 Task: Change the mouse wheel horizontal axis control to position control reversed.
Action: Mouse moved to (134, 14)
Screenshot: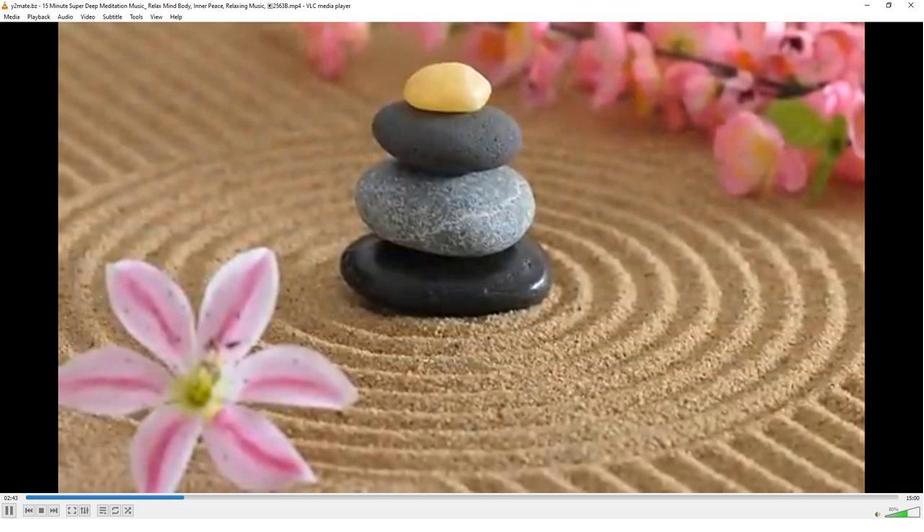 
Action: Mouse pressed left at (134, 14)
Screenshot: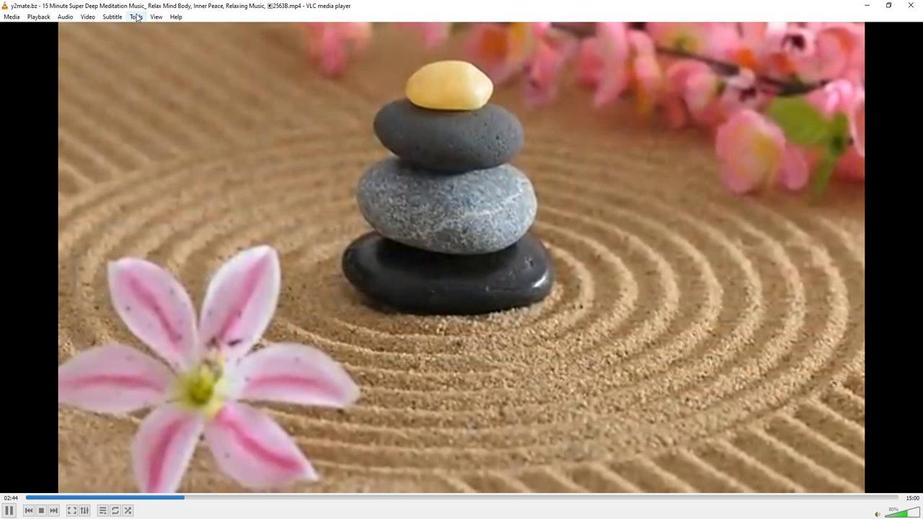 
Action: Mouse moved to (151, 129)
Screenshot: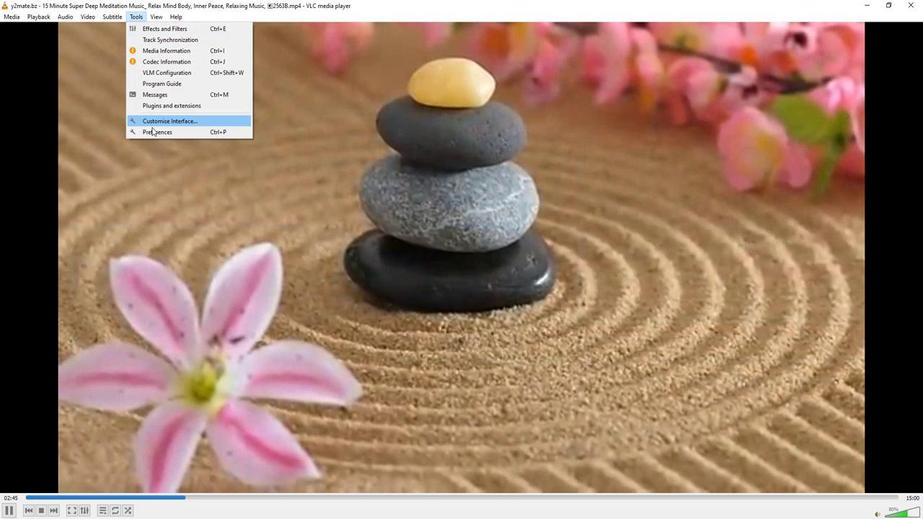 
Action: Mouse pressed left at (151, 129)
Screenshot: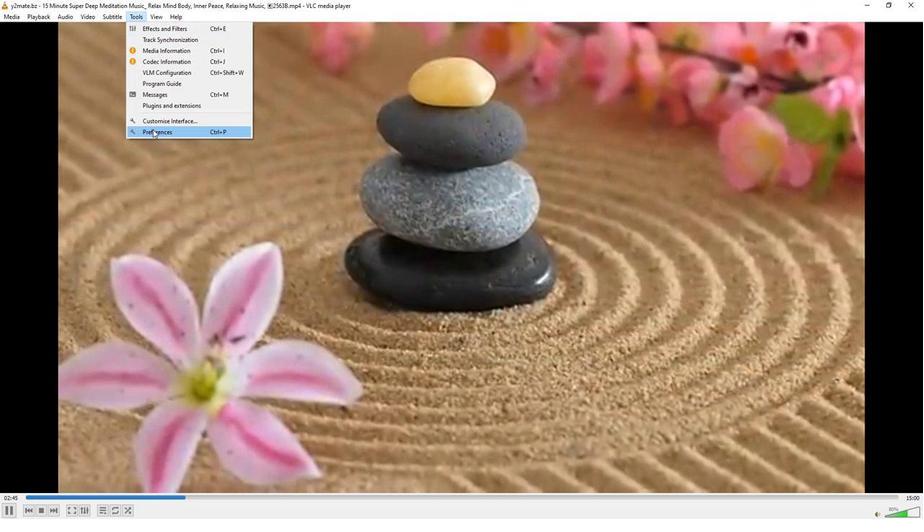 
Action: Mouse moved to (305, 423)
Screenshot: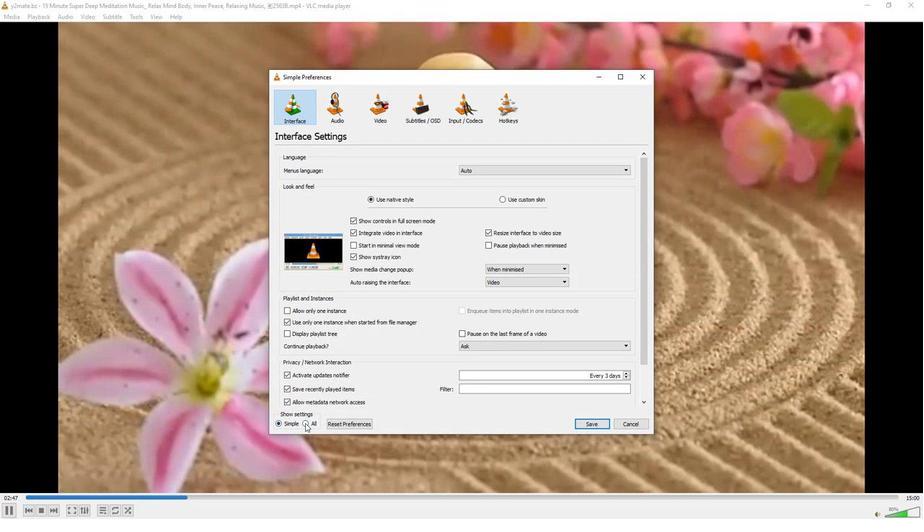 
Action: Mouse pressed left at (305, 423)
Screenshot: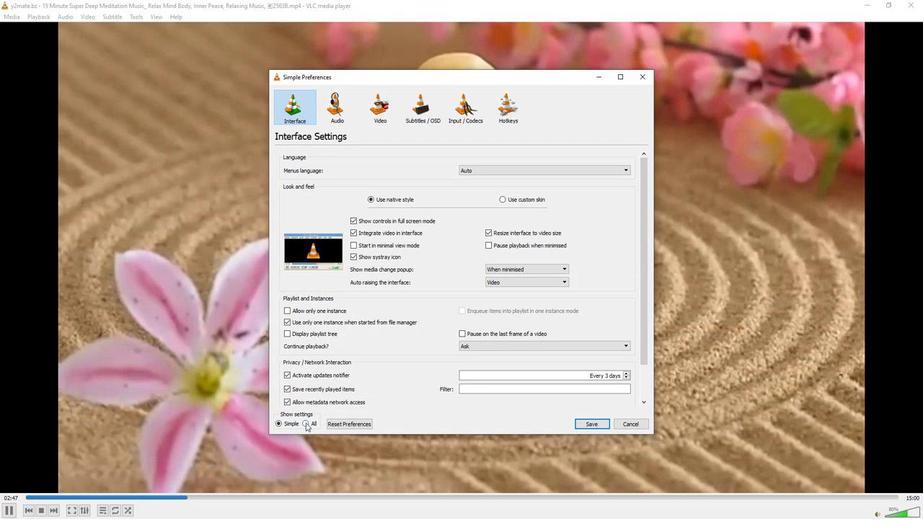 
Action: Mouse moved to (307, 365)
Screenshot: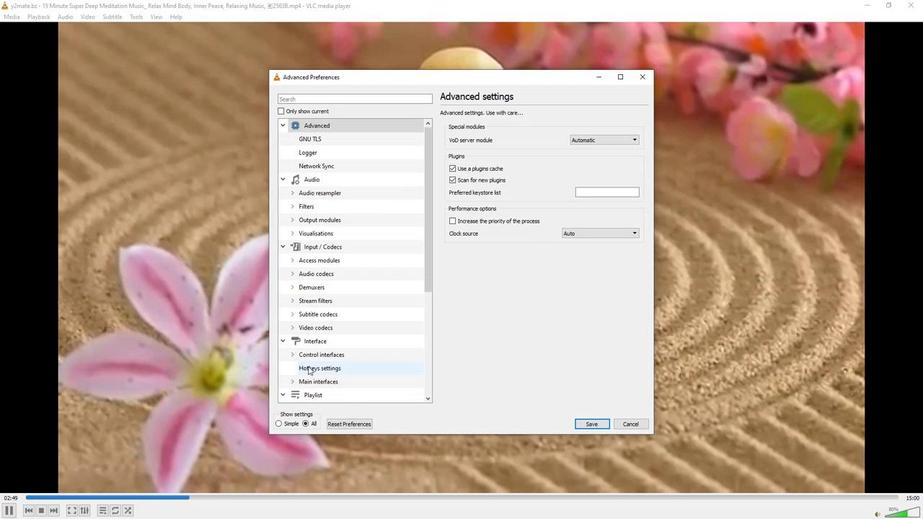 
Action: Mouse pressed left at (307, 365)
Screenshot: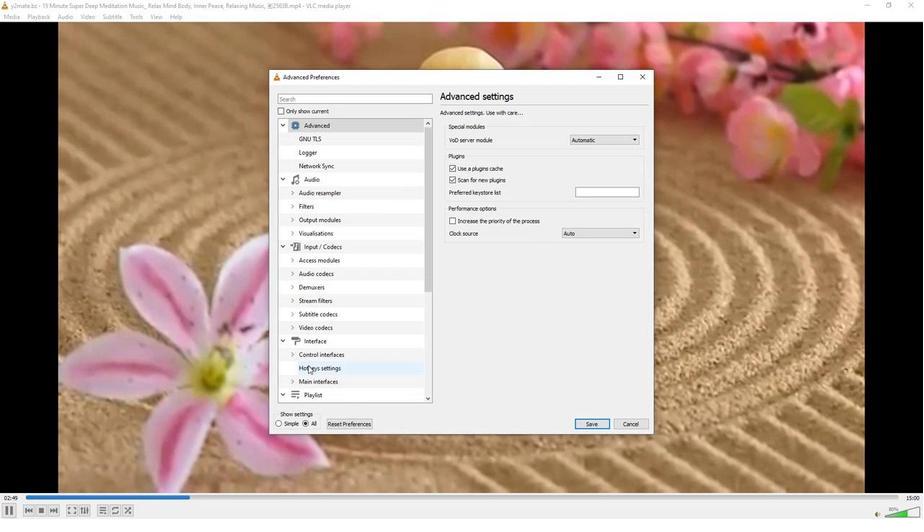 
Action: Mouse moved to (587, 138)
Screenshot: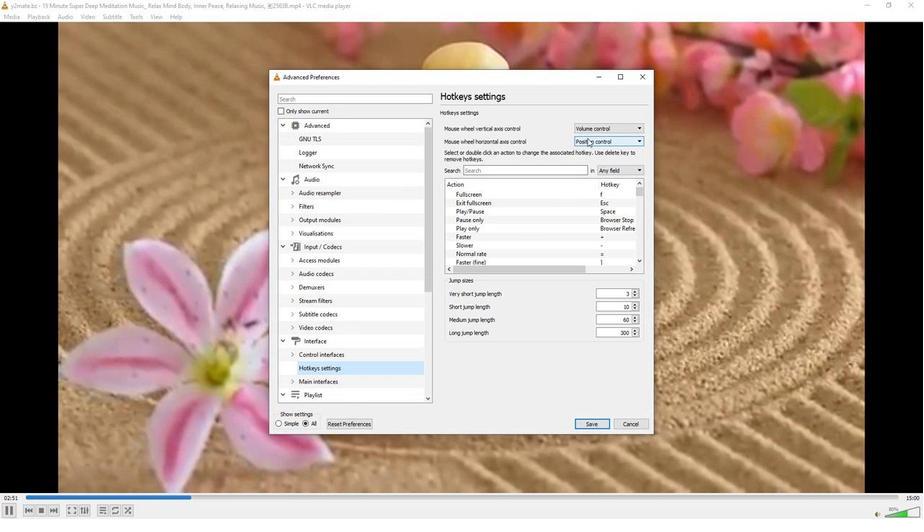 
Action: Mouse pressed left at (587, 138)
Screenshot: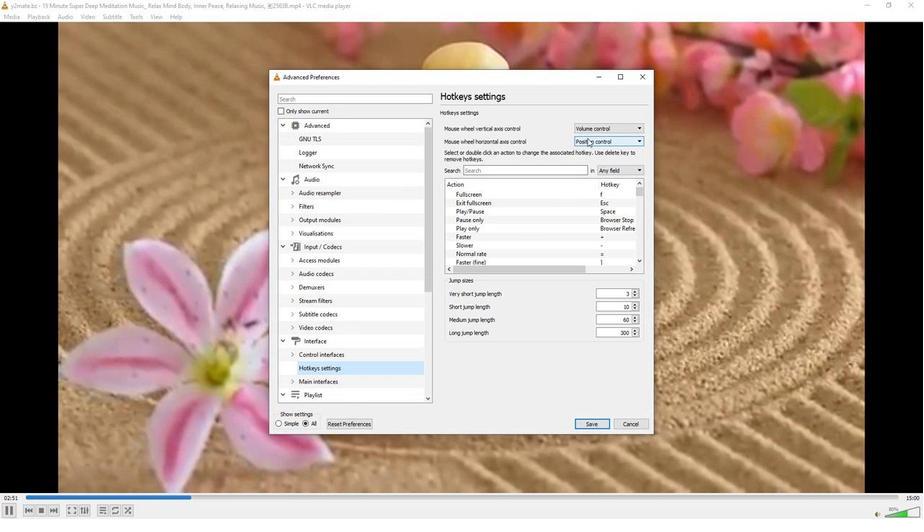 
Action: Mouse moved to (587, 168)
Screenshot: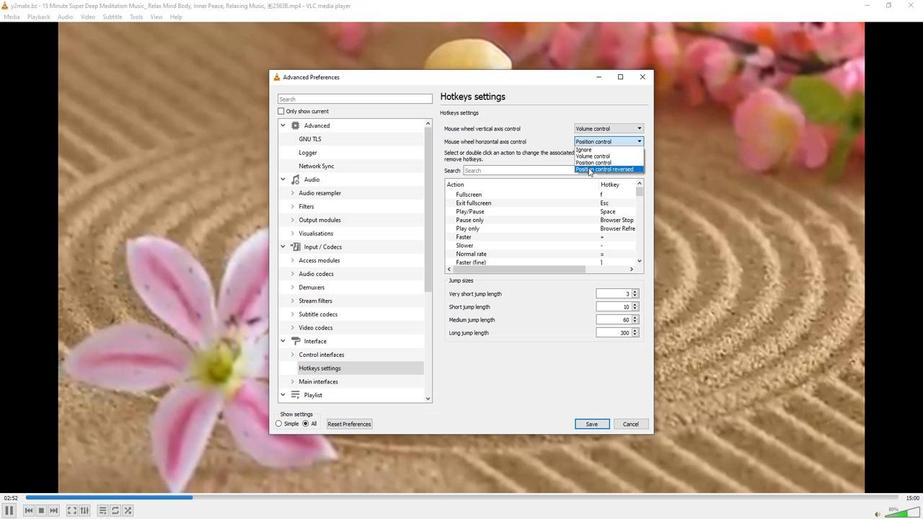 
Action: Mouse pressed left at (587, 168)
Screenshot: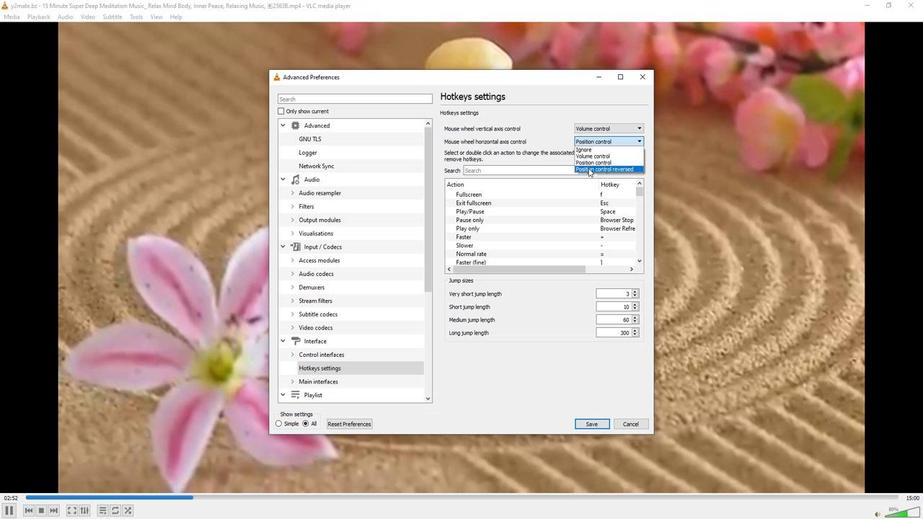 
